 Task: Create a rule from the Agile list, Priority changed -> Complete task in the project AtlasTech if Priority Cleared then Complete Task
Action: Mouse moved to (73, 247)
Screenshot: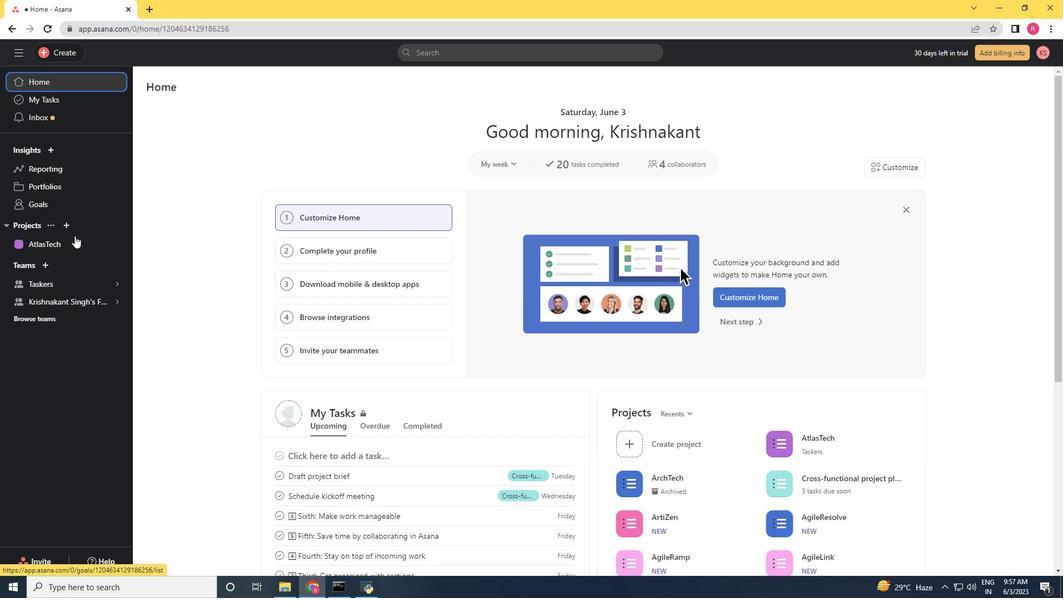 
Action: Mouse pressed left at (73, 247)
Screenshot: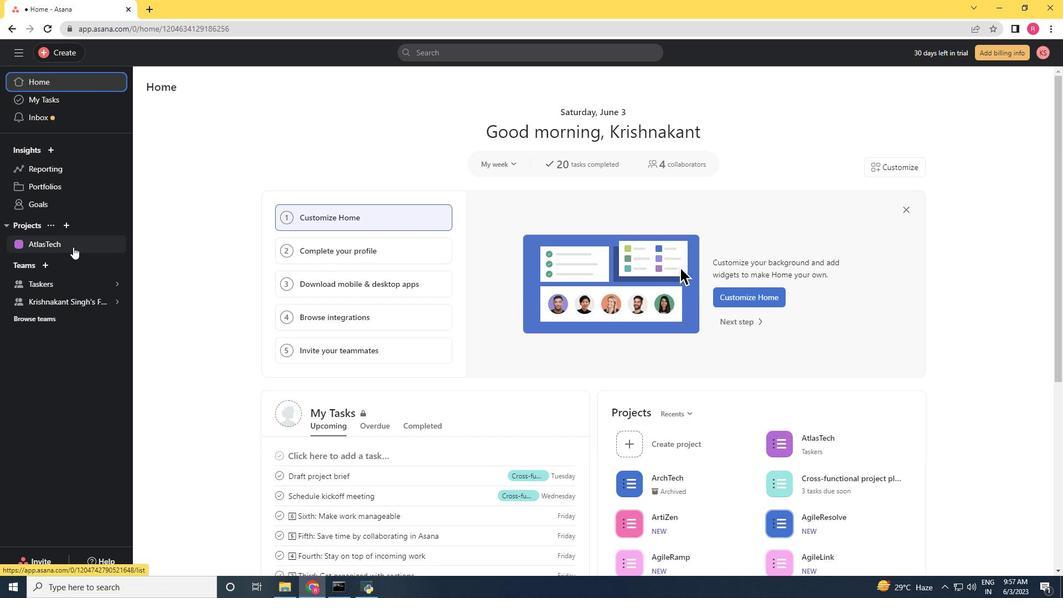 
Action: Mouse moved to (1009, 95)
Screenshot: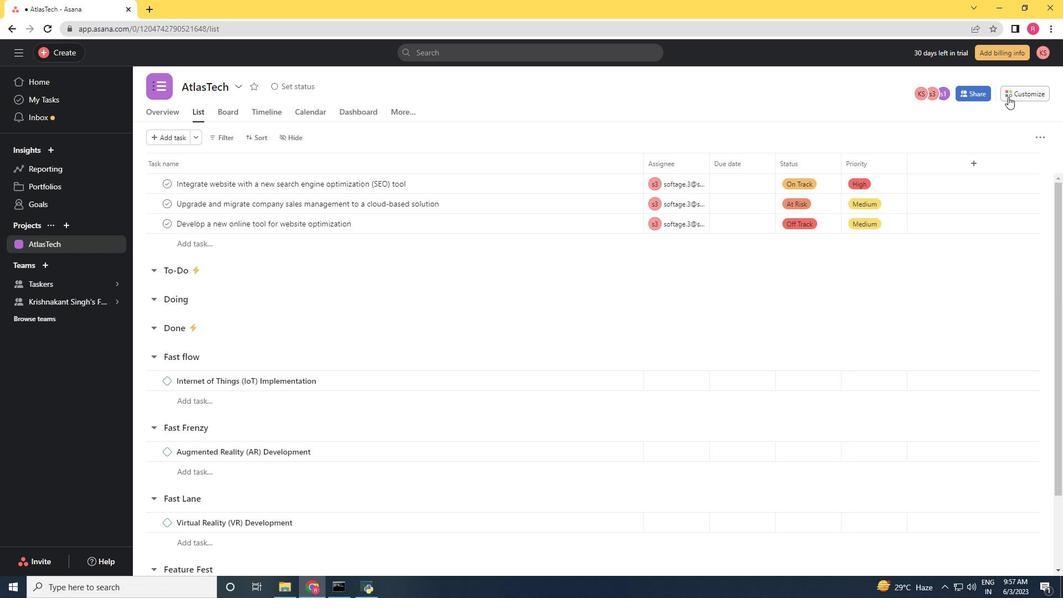 
Action: Mouse pressed left at (1009, 95)
Screenshot: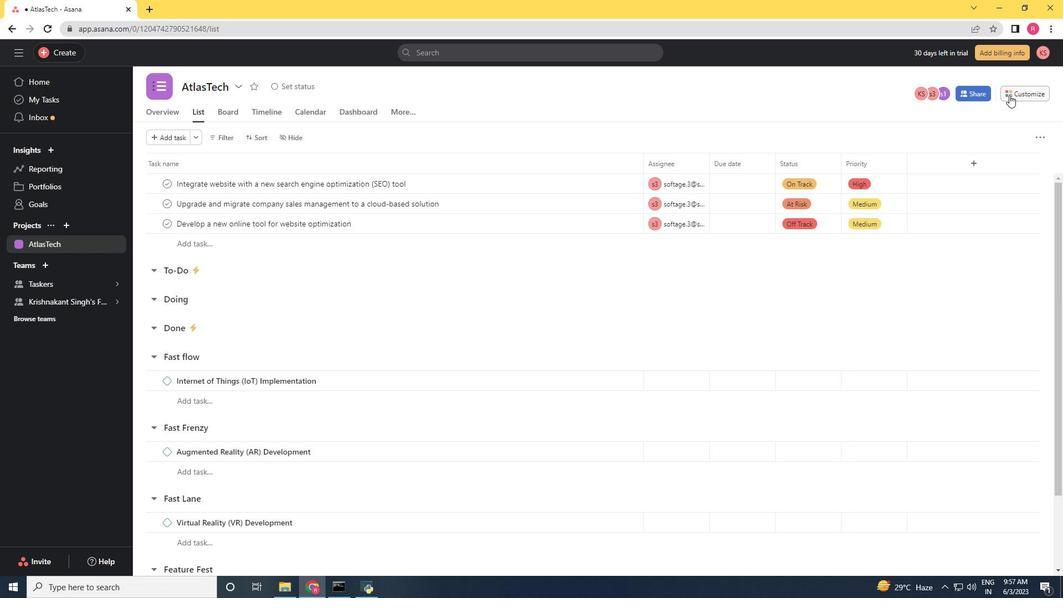 
Action: Mouse moved to (840, 238)
Screenshot: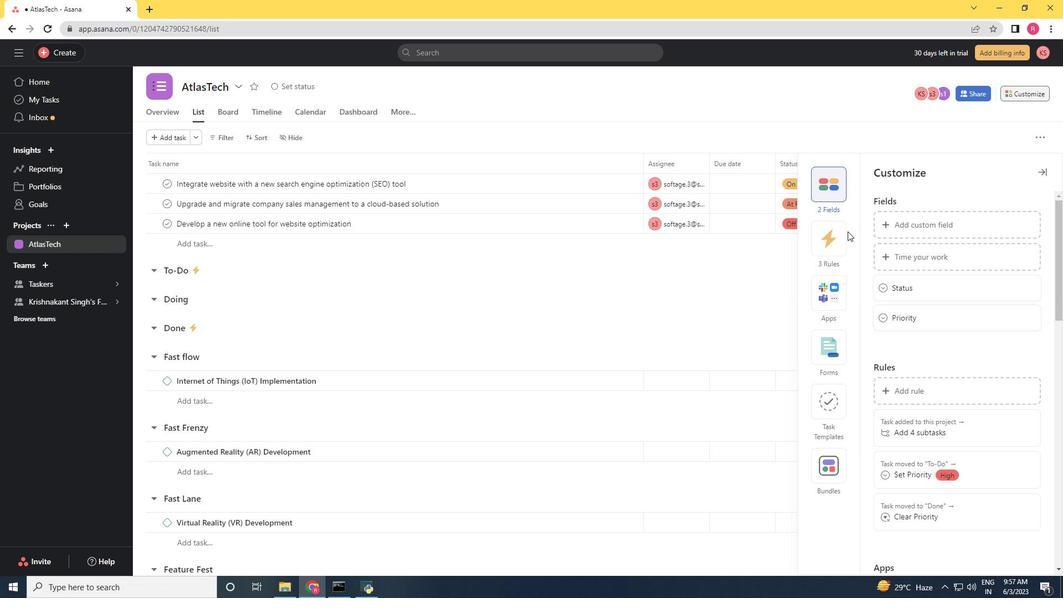 
Action: Mouse pressed left at (840, 238)
Screenshot: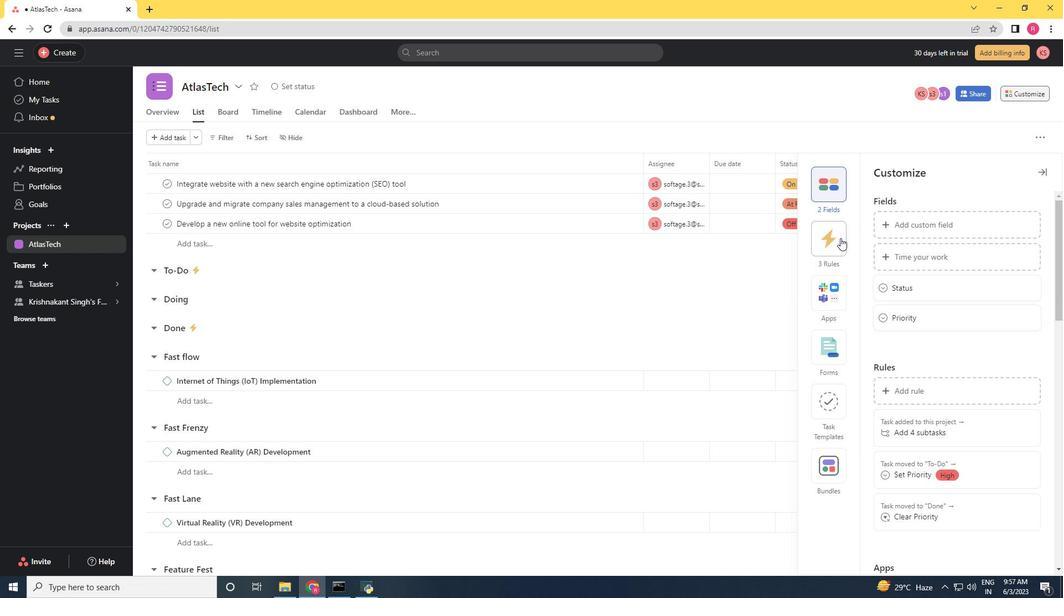
Action: Mouse moved to (915, 221)
Screenshot: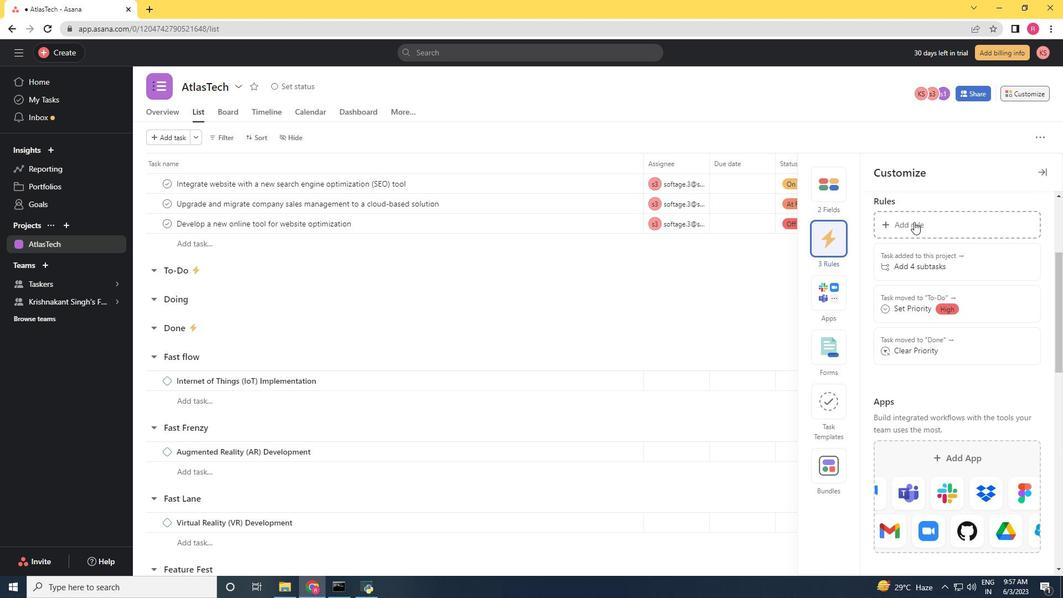 
Action: Mouse pressed left at (915, 221)
Screenshot: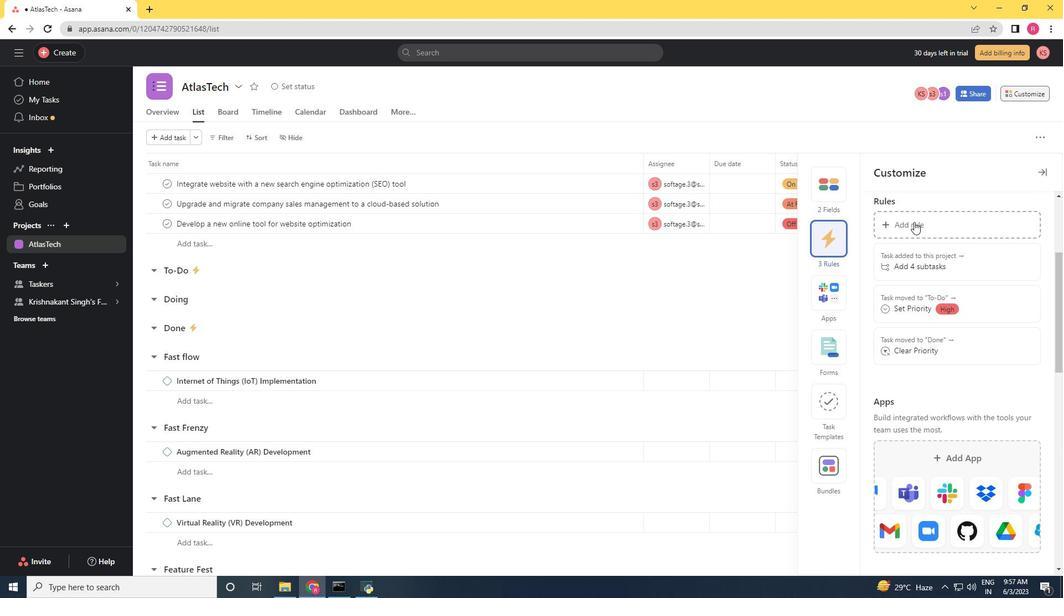 
Action: Mouse moved to (224, 162)
Screenshot: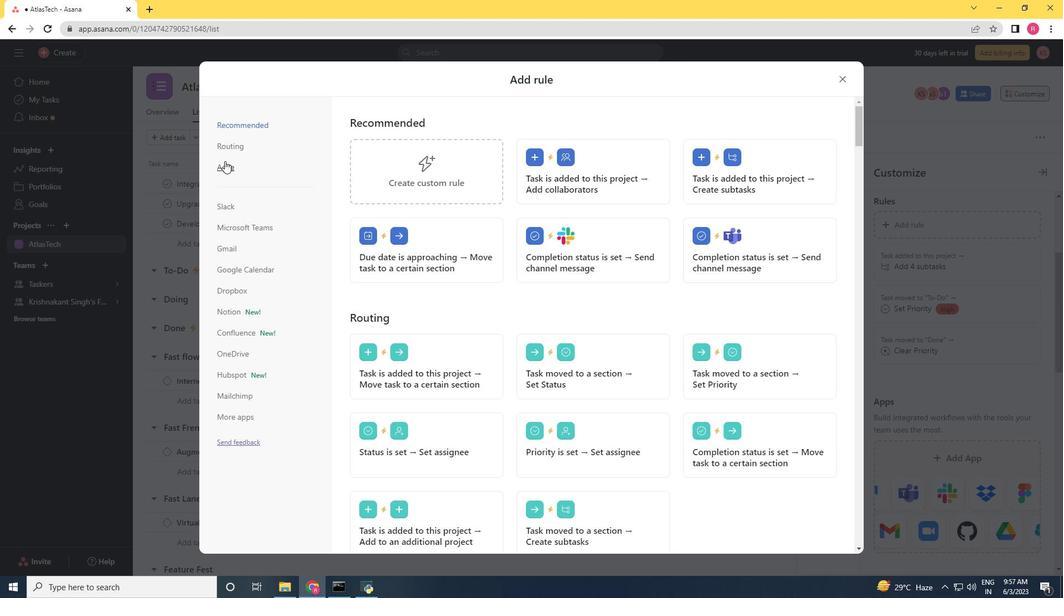 
Action: Mouse pressed left at (224, 162)
Screenshot: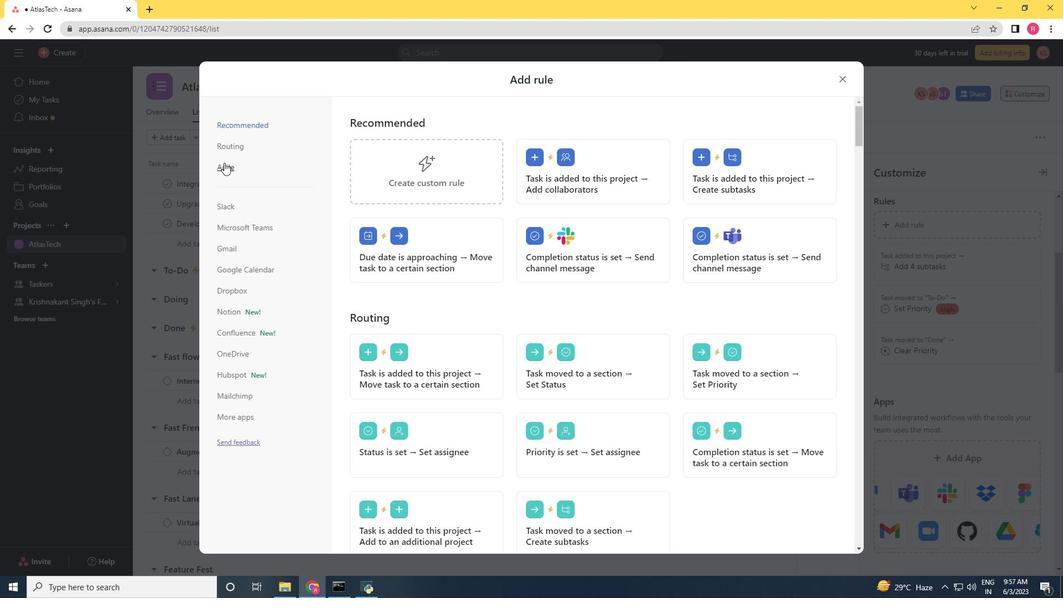 
Action: Mouse moved to (623, 165)
Screenshot: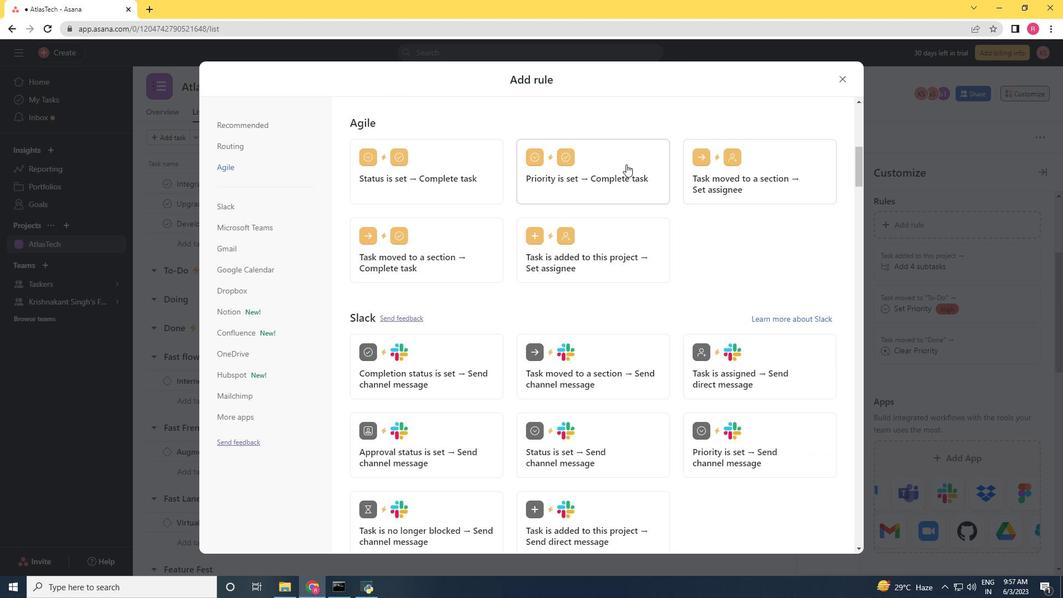
Action: Mouse pressed left at (623, 165)
Screenshot: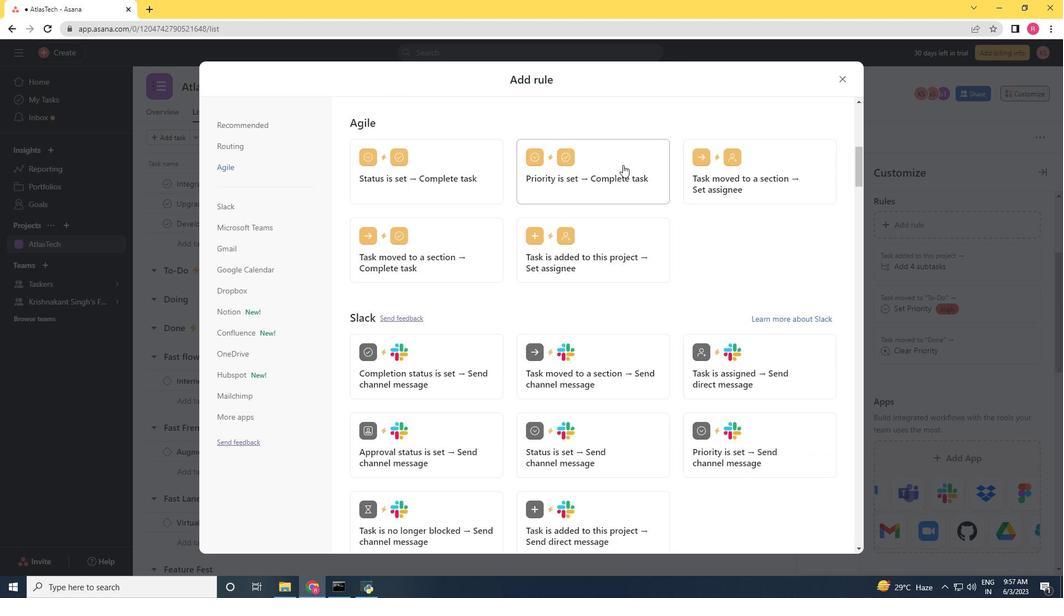 
Action: Mouse moved to (674, 197)
Screenshot: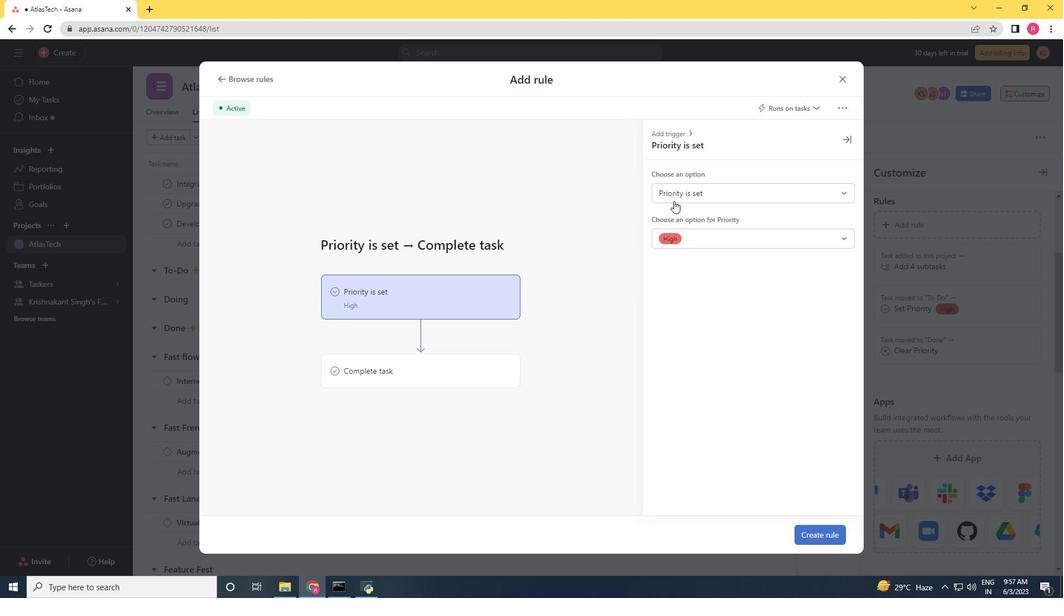 
Action: Mouse pressed left at (674, 197)
Screenshot: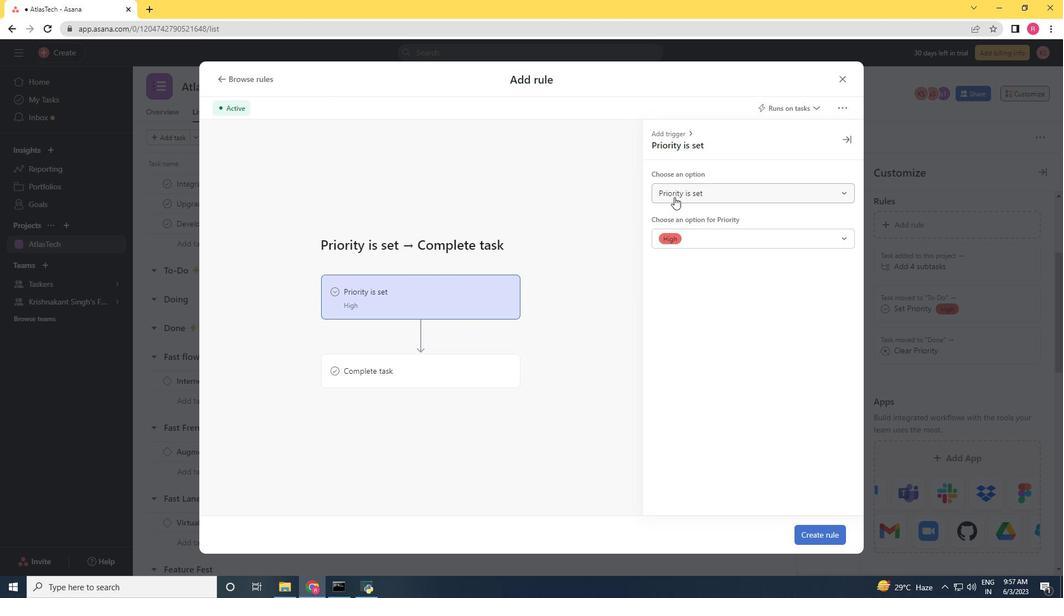 
Action: Mouse moved to (693, 232)
Screenshot: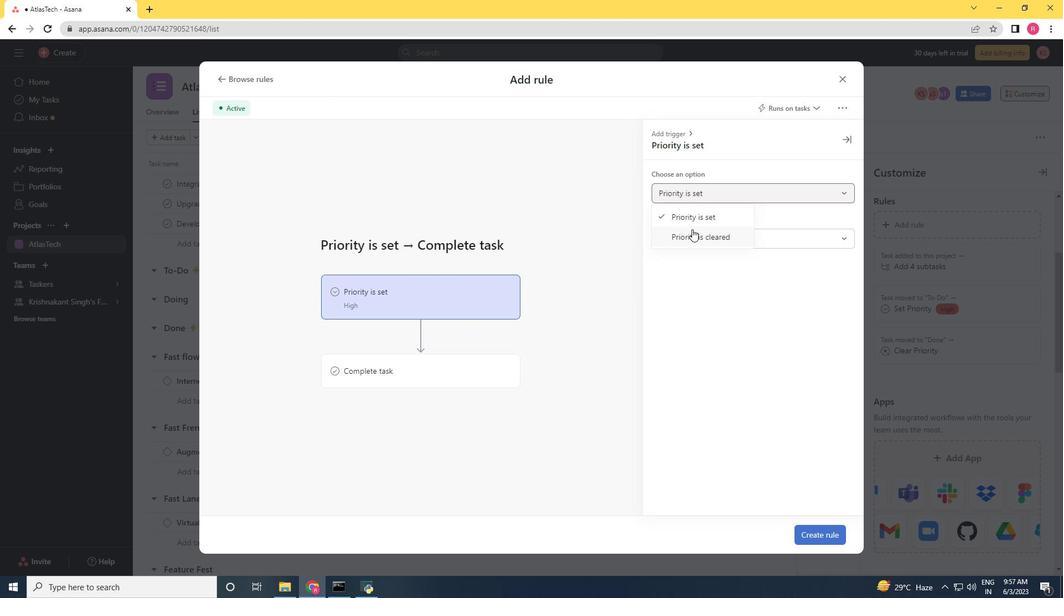
Action: Mouse pressed left at (693, 232)
Screenshot: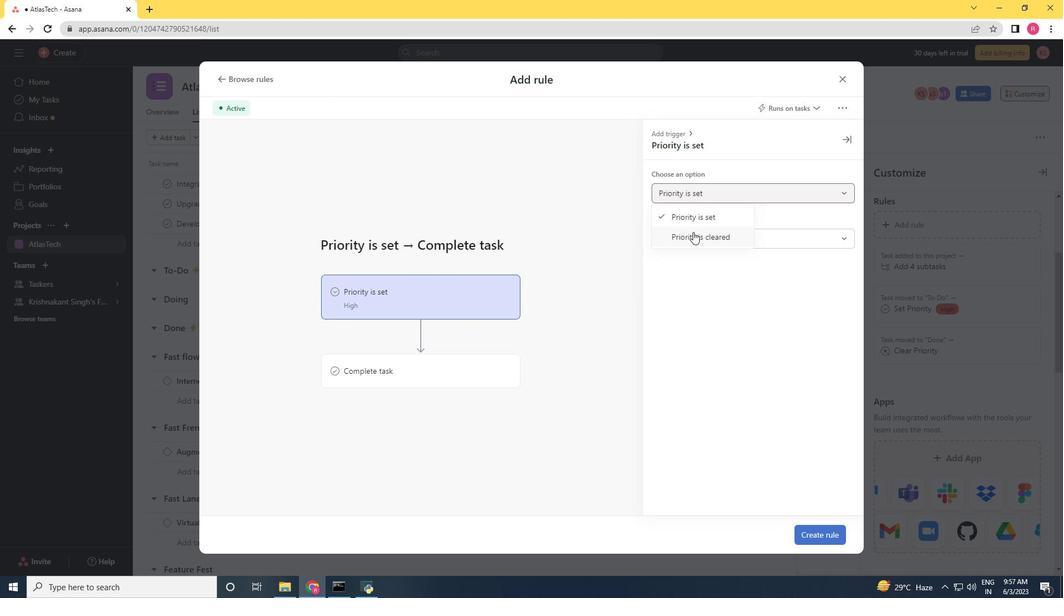 
Action: Mouse moved to (458, 356)
Screenshot: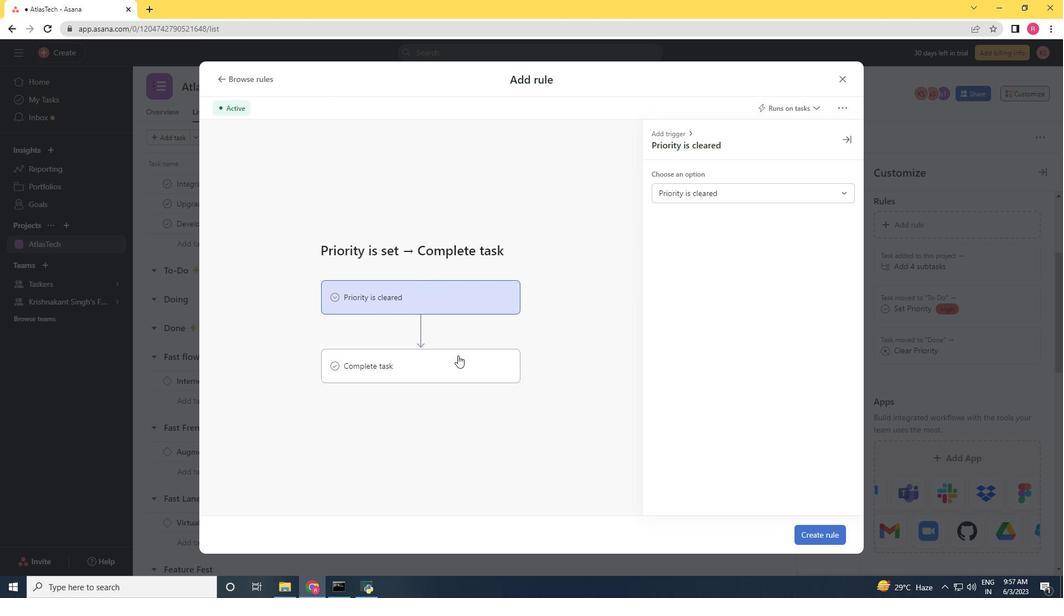 
Action: Mouse pressed left at (458, 356)
Screenshot: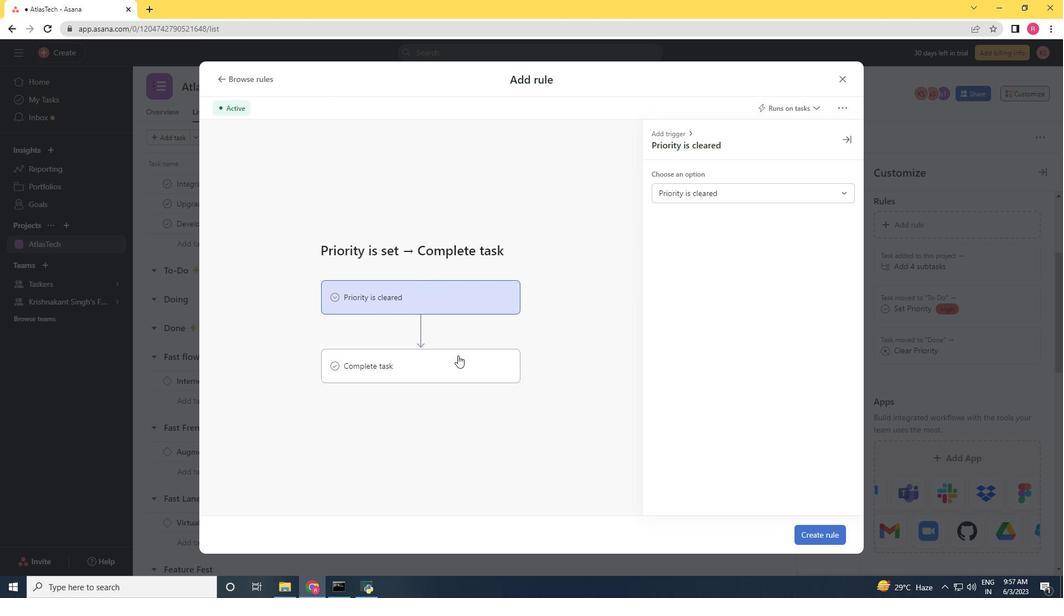
Action: Mouse moved to (723, 186)
Screenshot: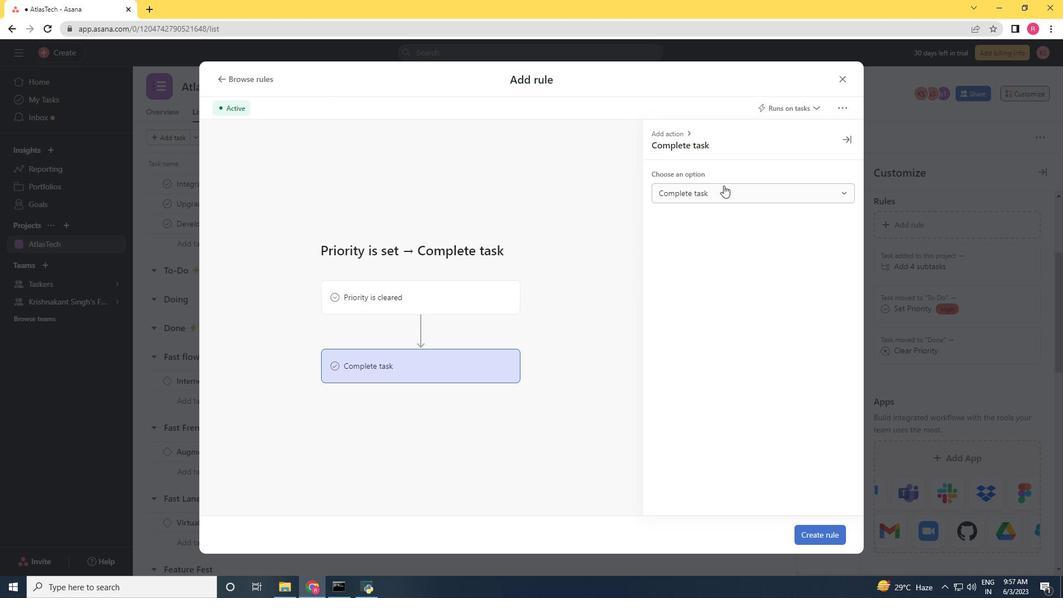 
Action: Mouse pressed left at (723, 186)
Screenshot: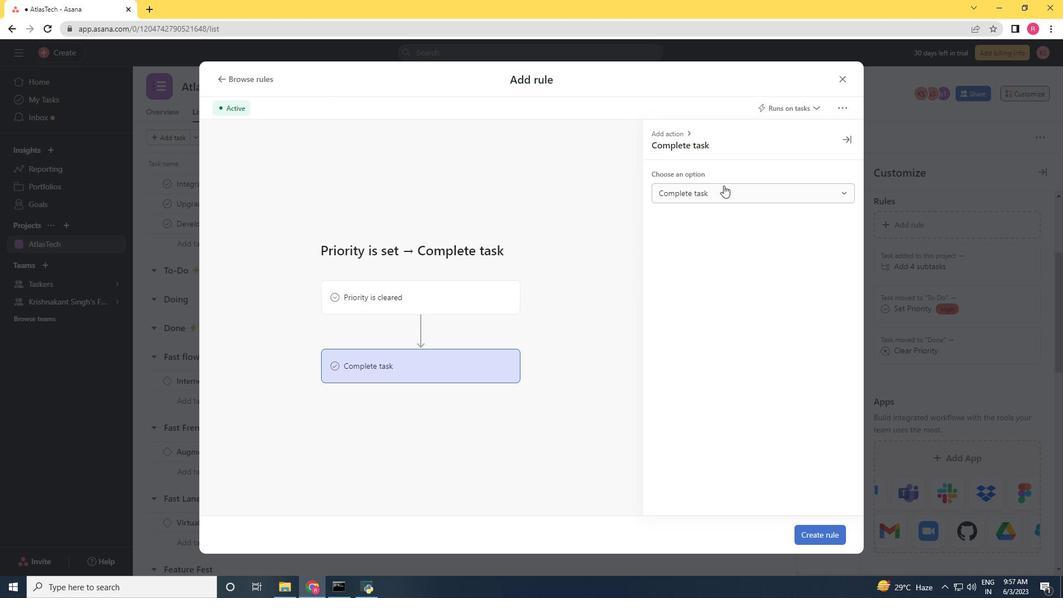 
Action: Mouse moved to (717, 241)
Screenshot: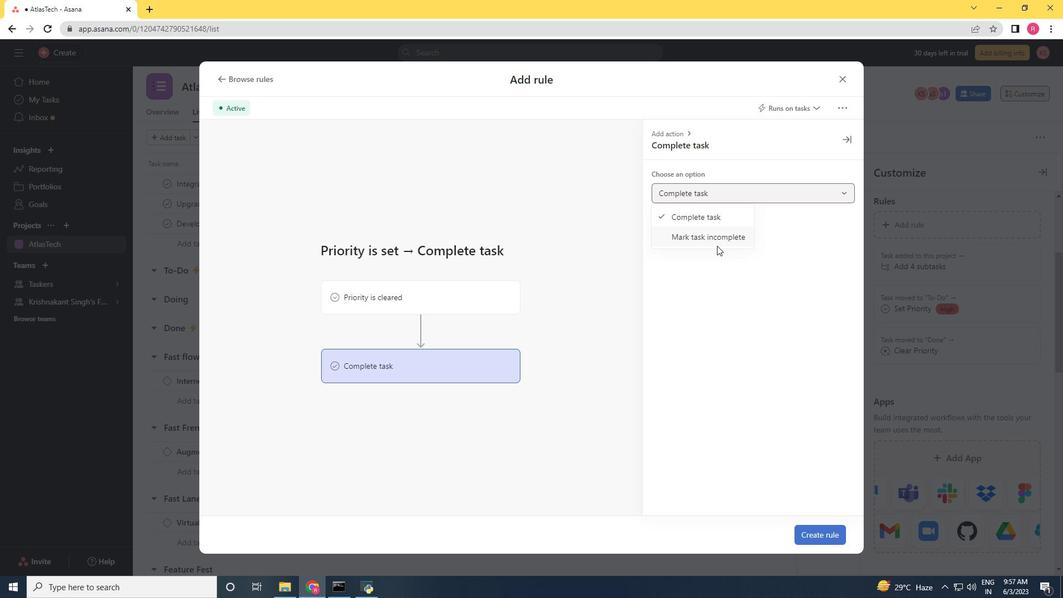 
Action: Mouse pressed left at (717, 241)
Screenshot: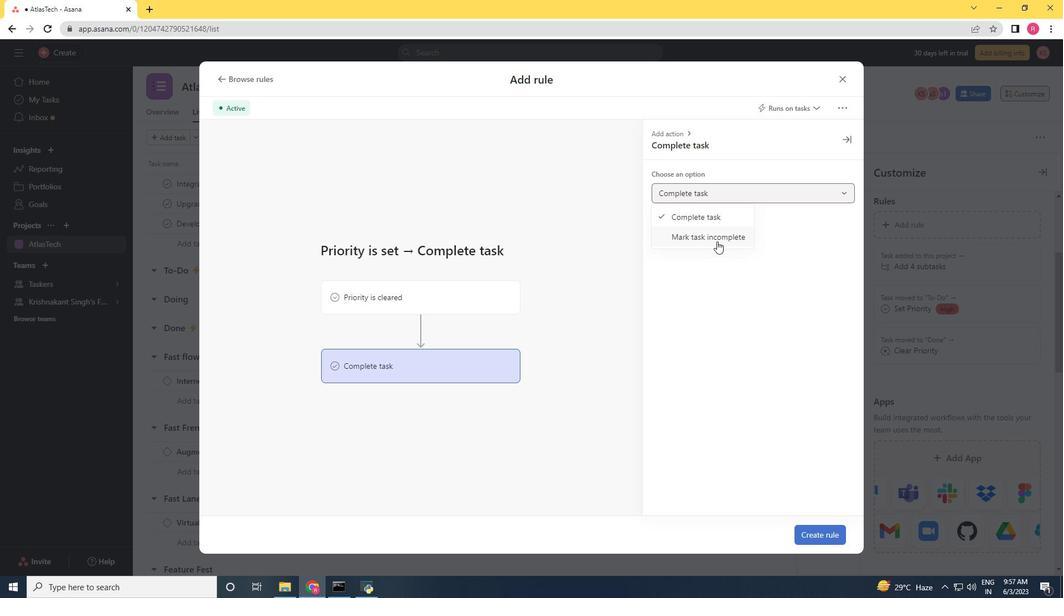 
Action: Mouse moved to (694, 196)
Screenshot: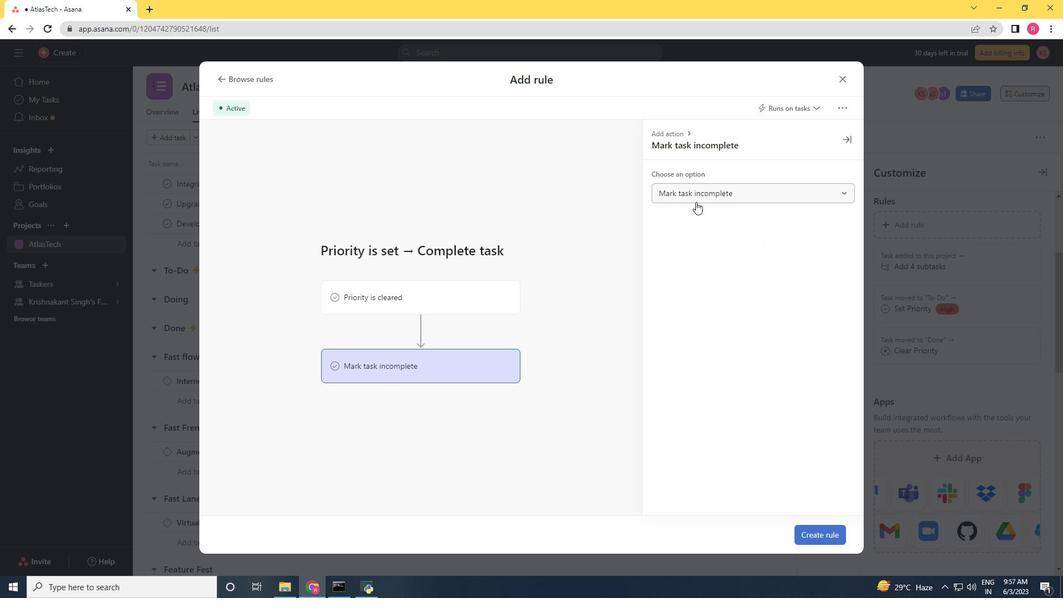 
Action: Mouse pressed left at (694, 196)
Screenshot: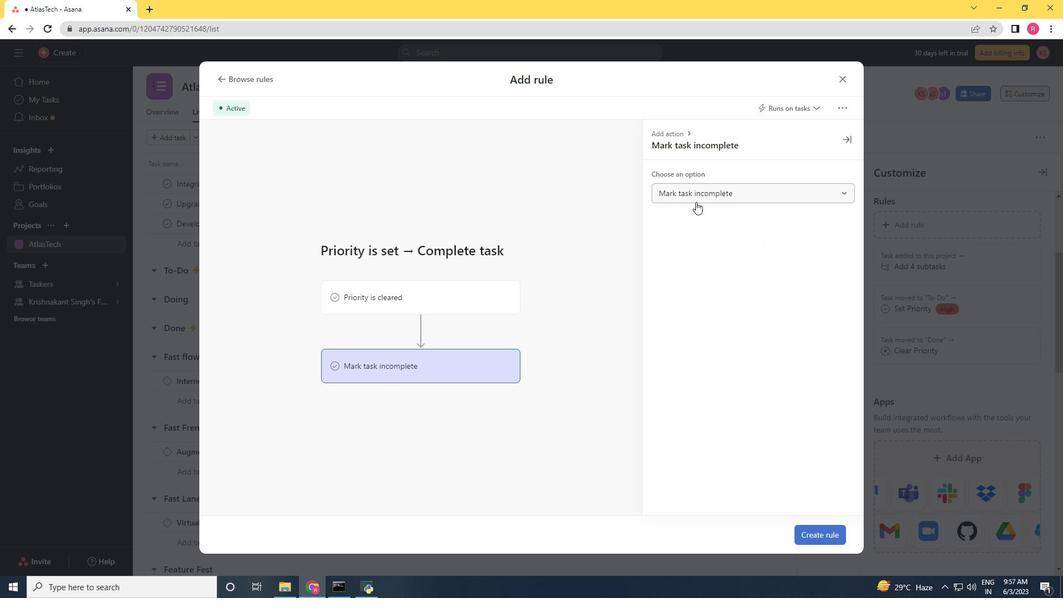 
Action: Mouse moved to (687, 212)
Screenshot: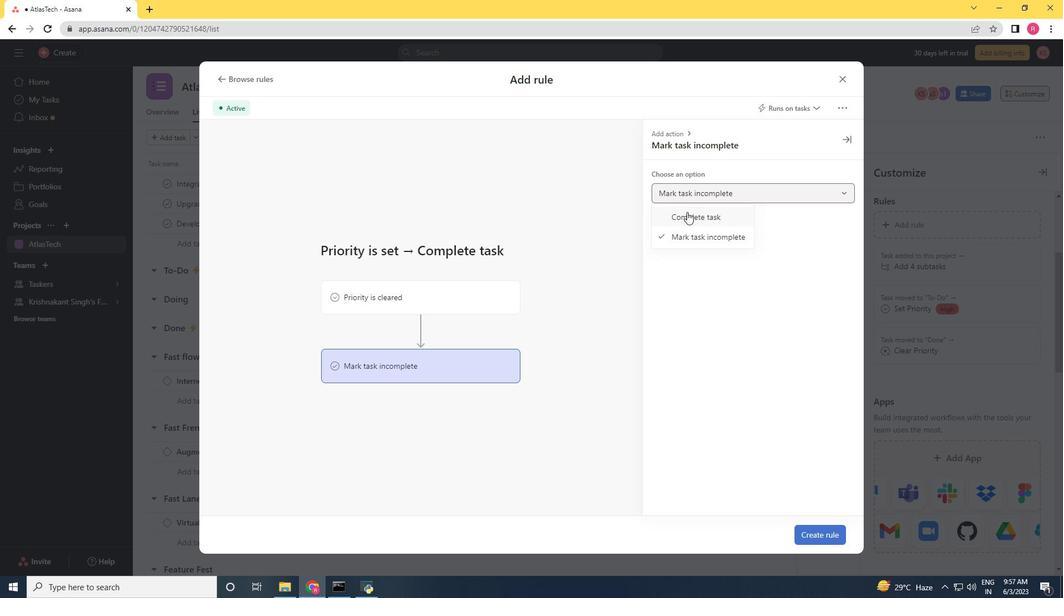 
Action: Mouse pressed left at (687, 212)
Screenshot: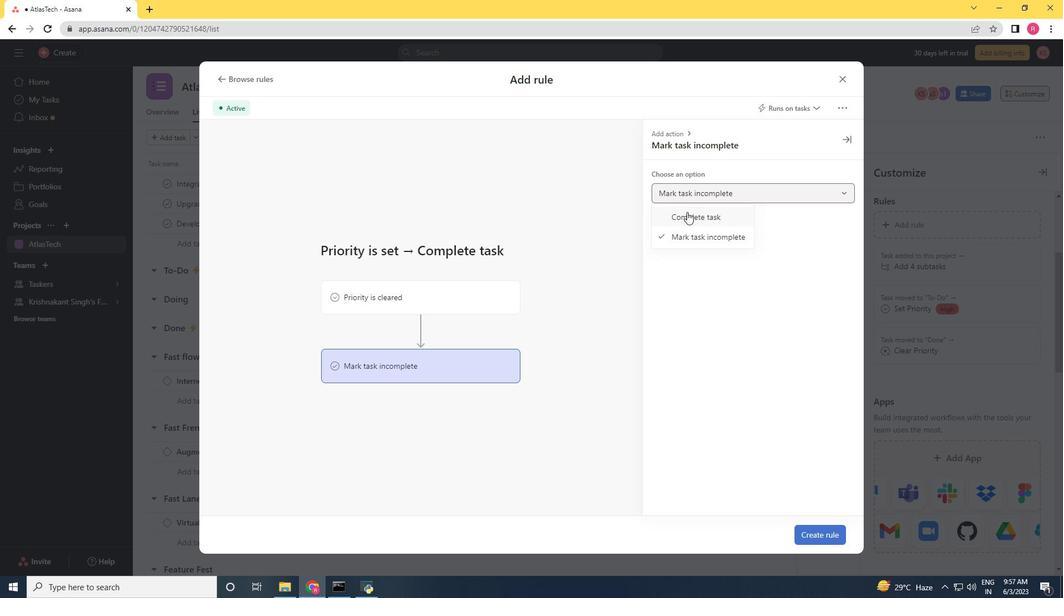 
Action: Mouse moved to (808, 528)
Screenshot: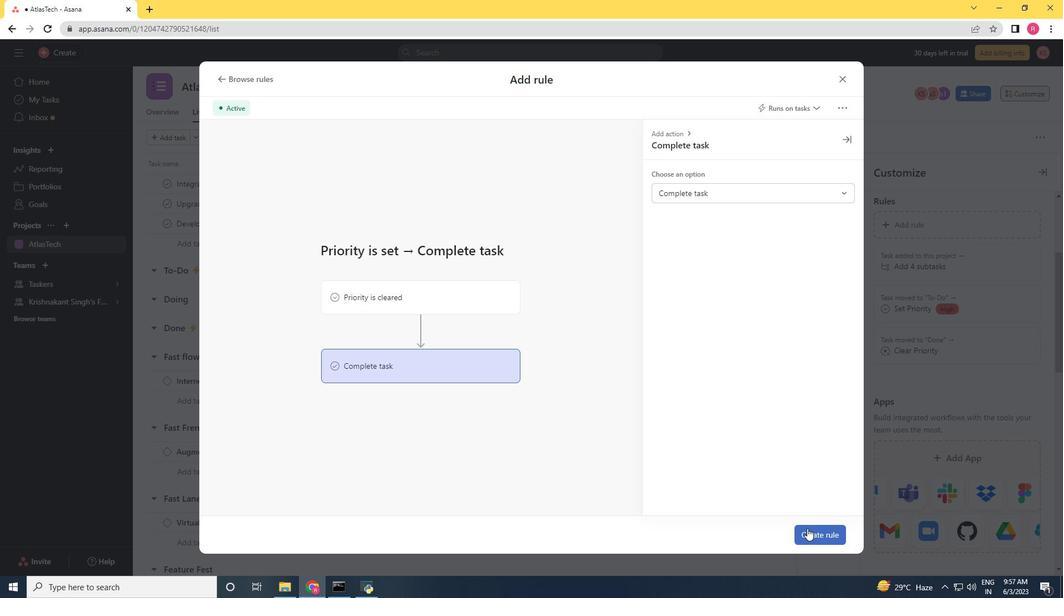 
Action: Mouse pressed left at (808, 528)
Screenshot: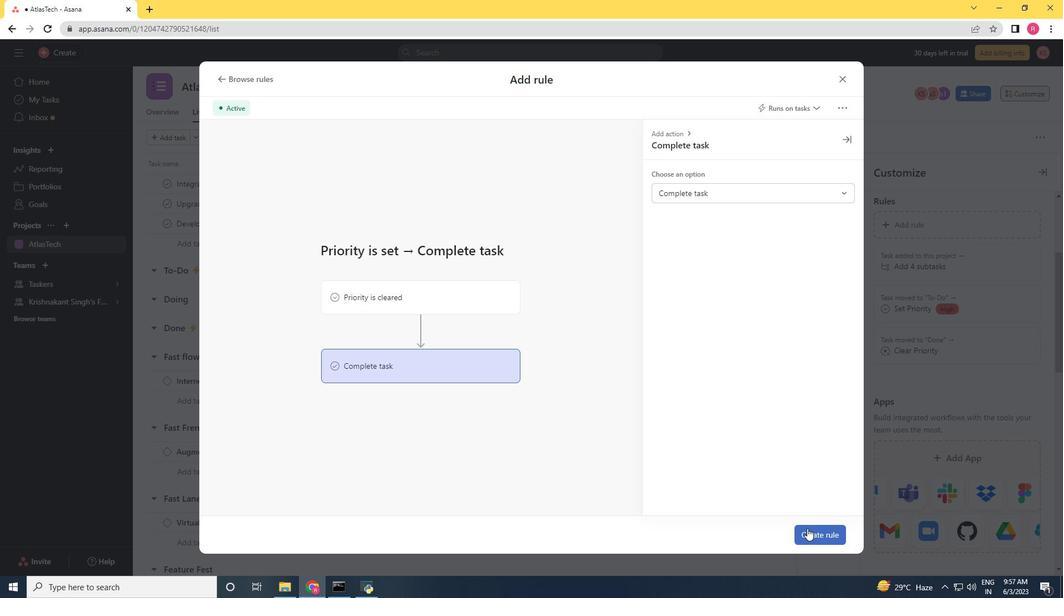 
Action: Mouse moved to (784, 528)
Screenshot: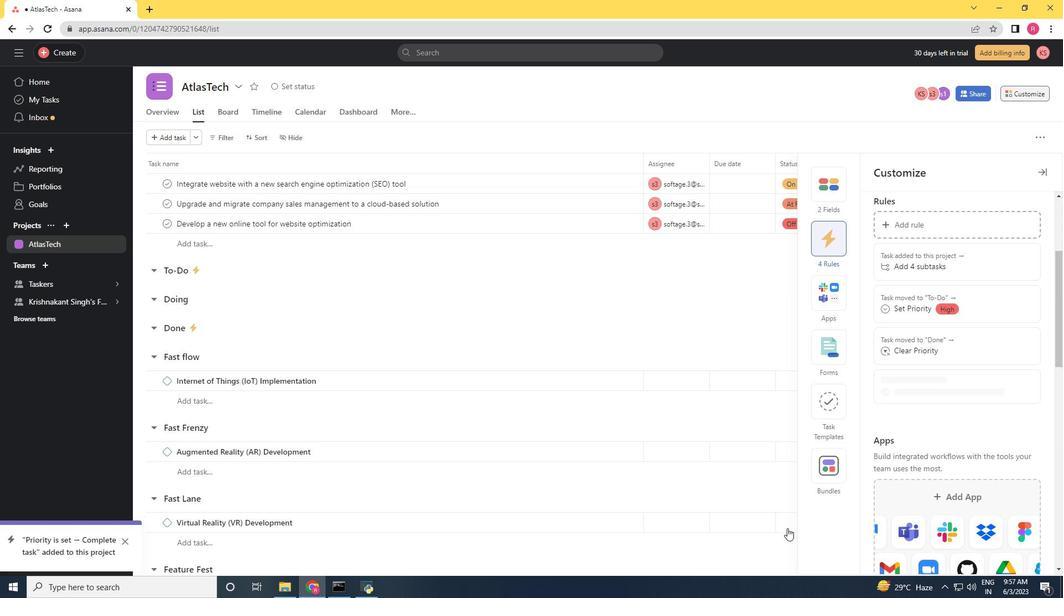 
